 Task: Create a task  Integrate website with a new web analytics platform , assign it to team member softage.1@softage.net in the project AppWave and update the status of the task to  At Risk , set the priority of the task to Medium
Action: Mouse moved to (97, 360)
Screenshot: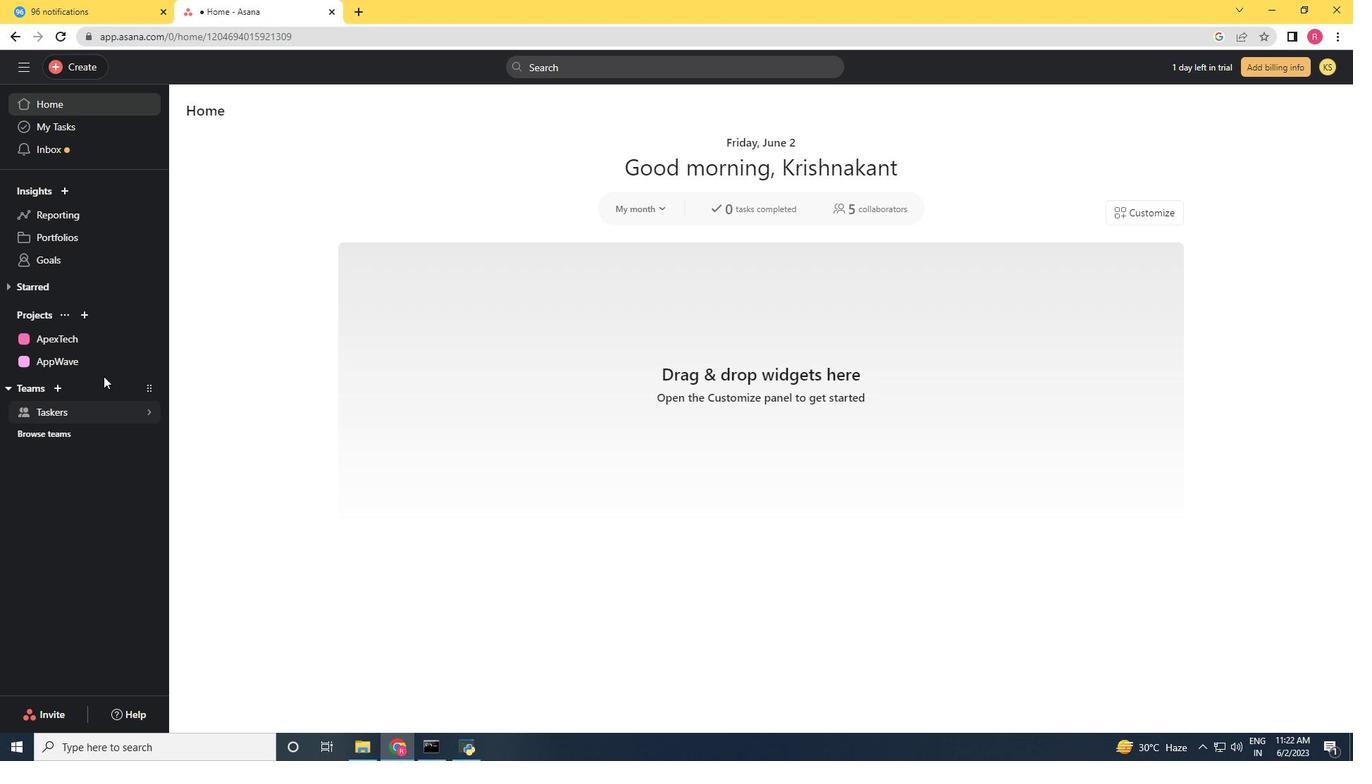 
Action: Mouse pressed left at (97, 360)
Screenshot: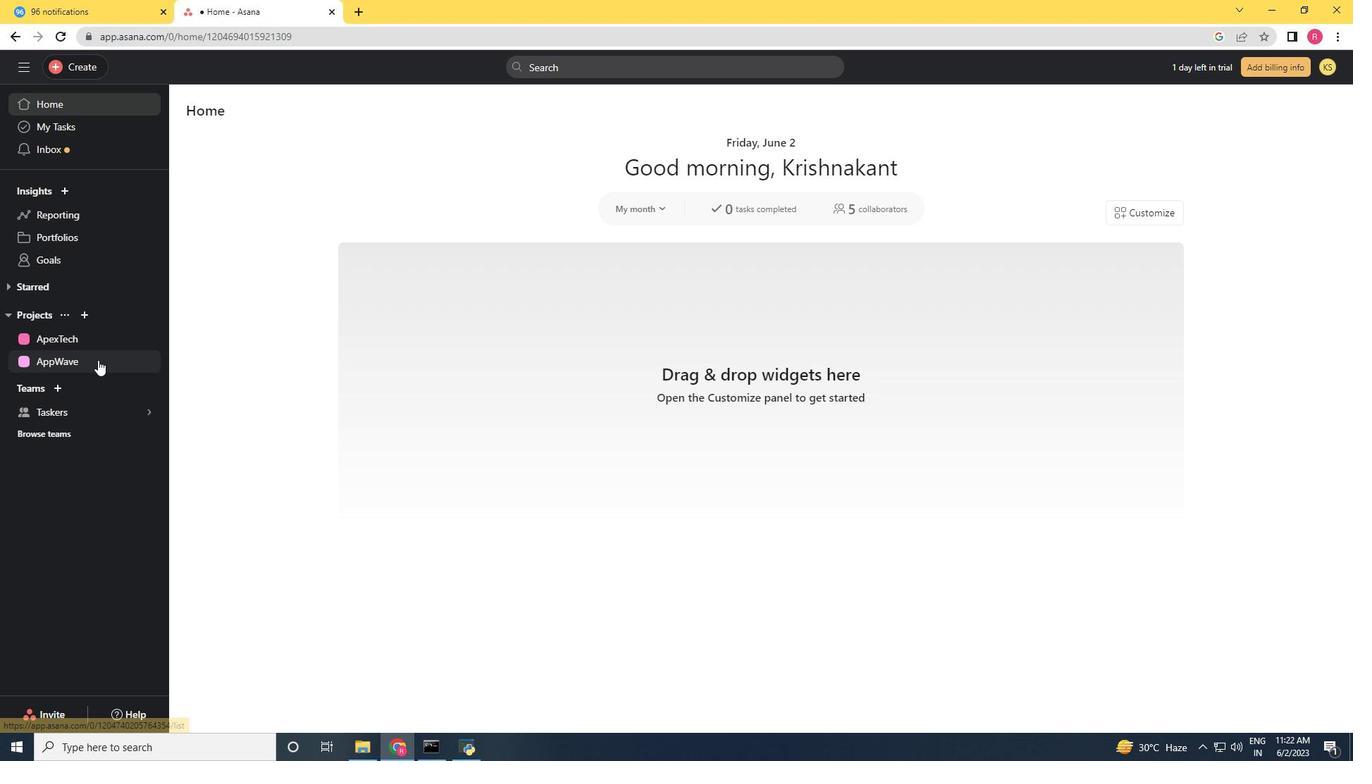 
Action: Mouse moved to (76, 69)
Screenshot: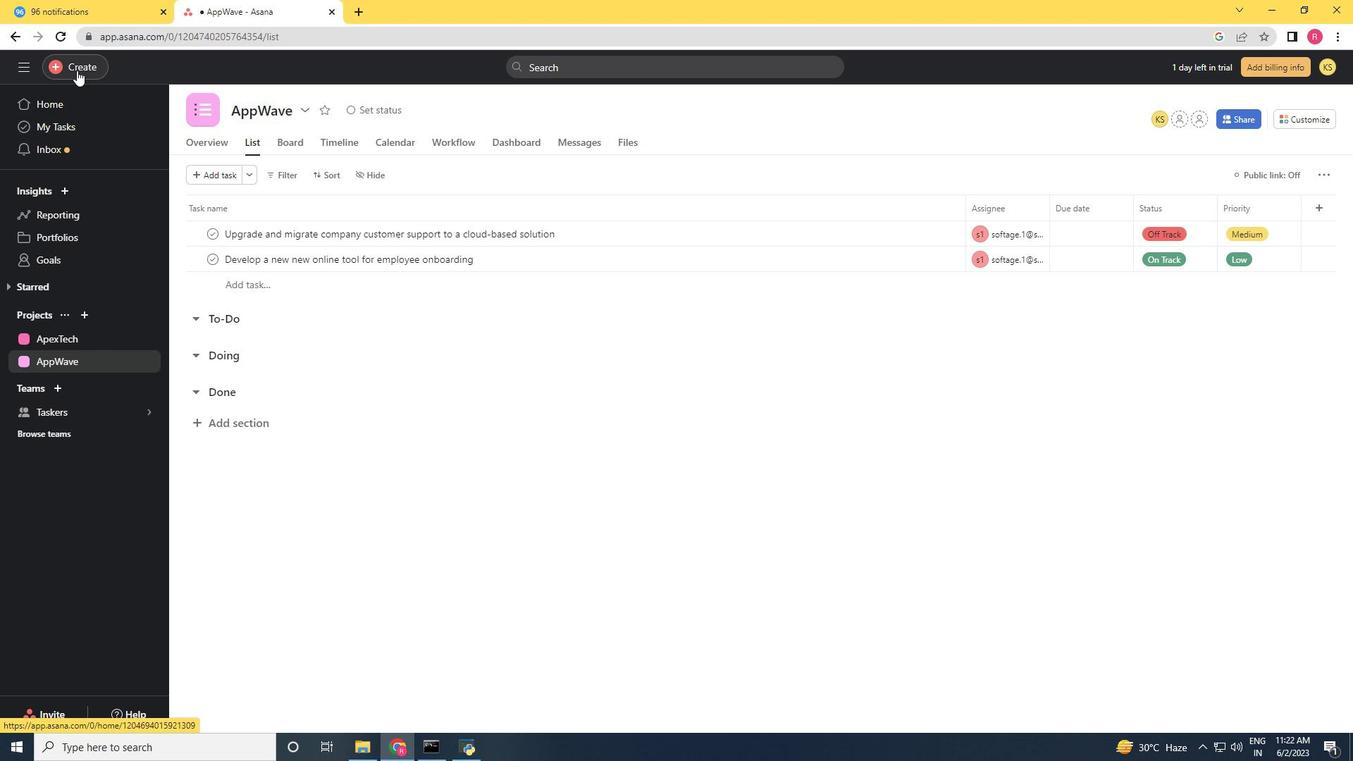 
Action: Mouse pressed left at (76, 69)
Screenshot: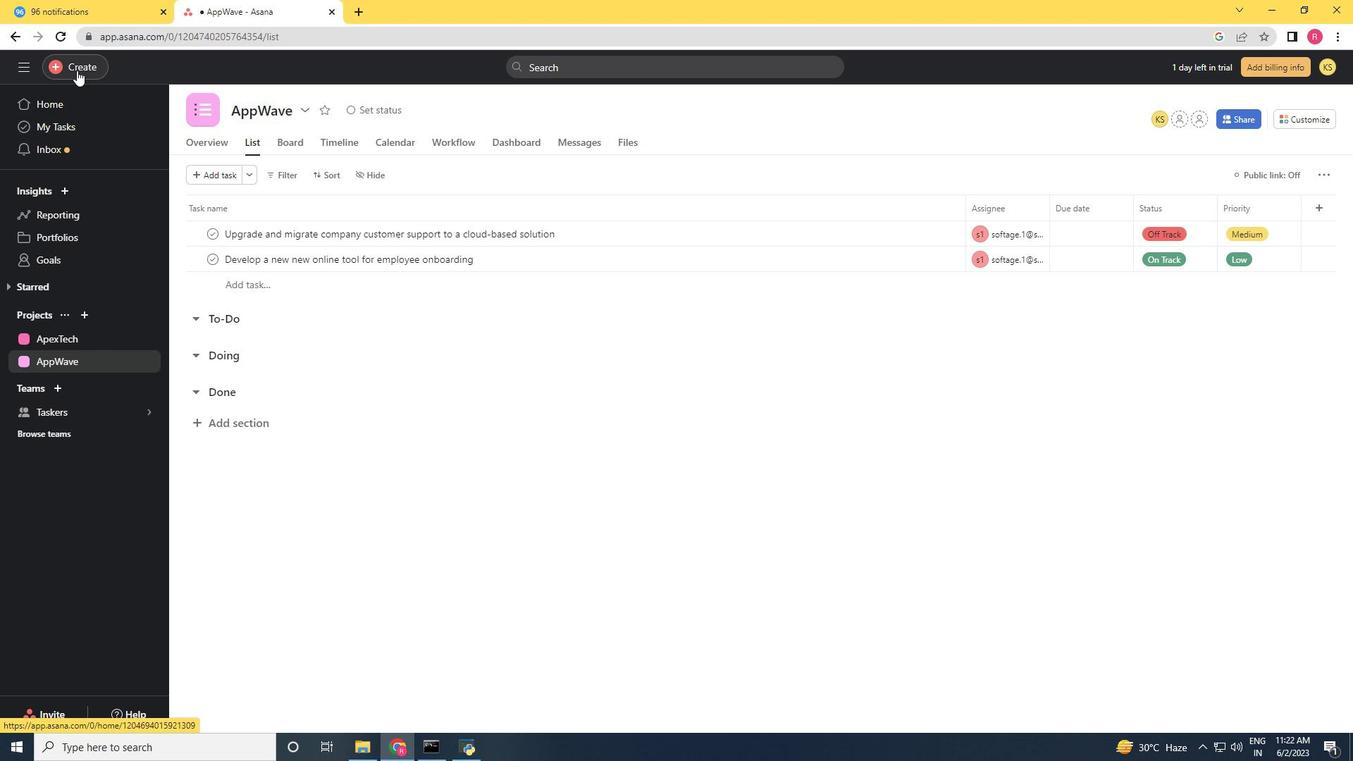 
Action: Mouse moved to (132, 81)
Screenshot: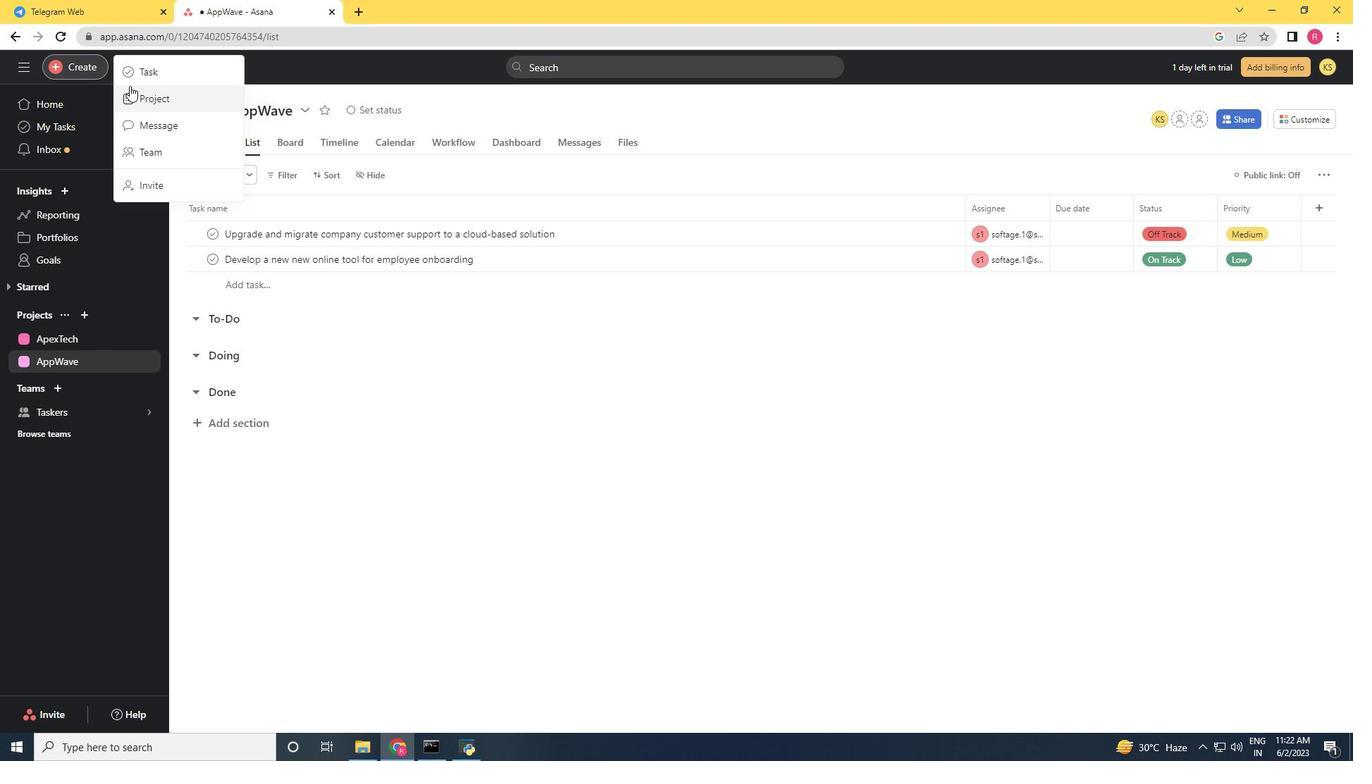 
Action: Mouse pressed left at (132, 81)
Screenshot: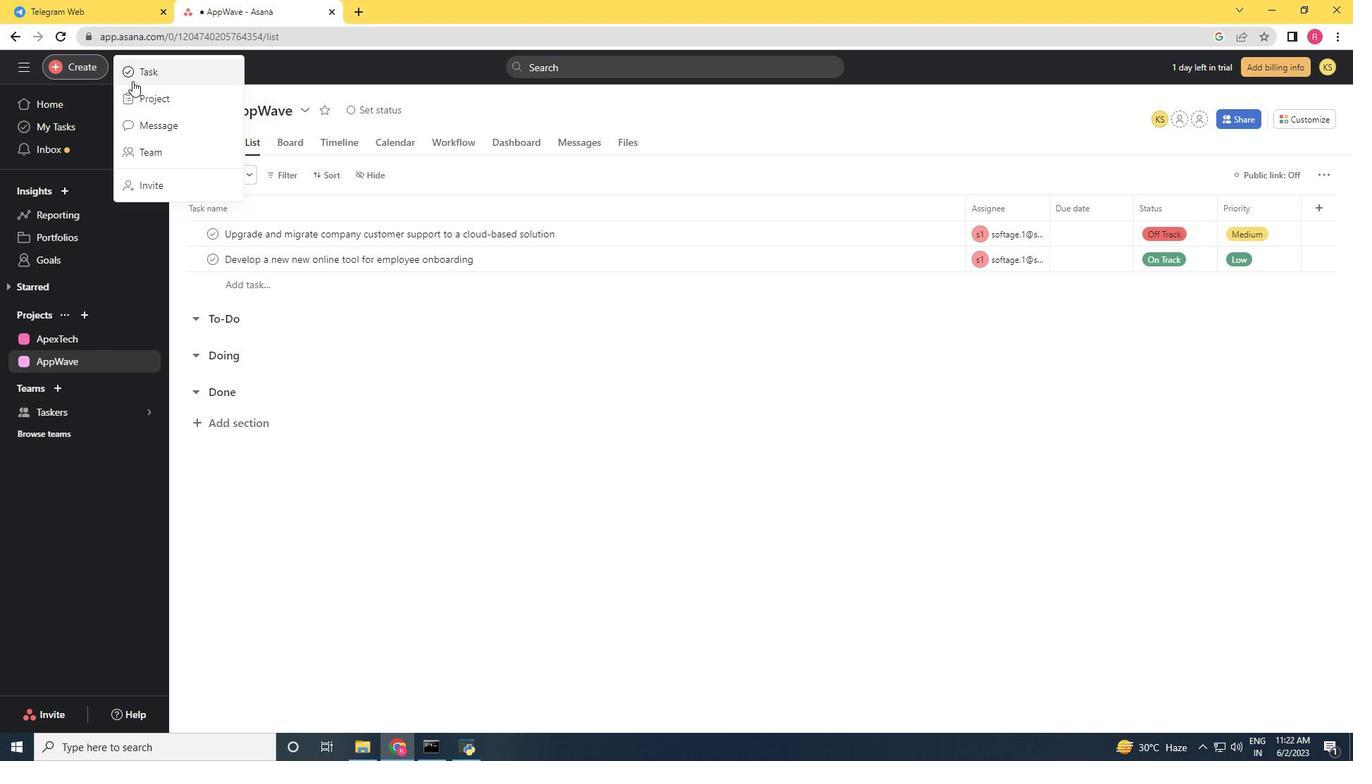 
Action: Mouse moved to (174, 127)
Screenshot: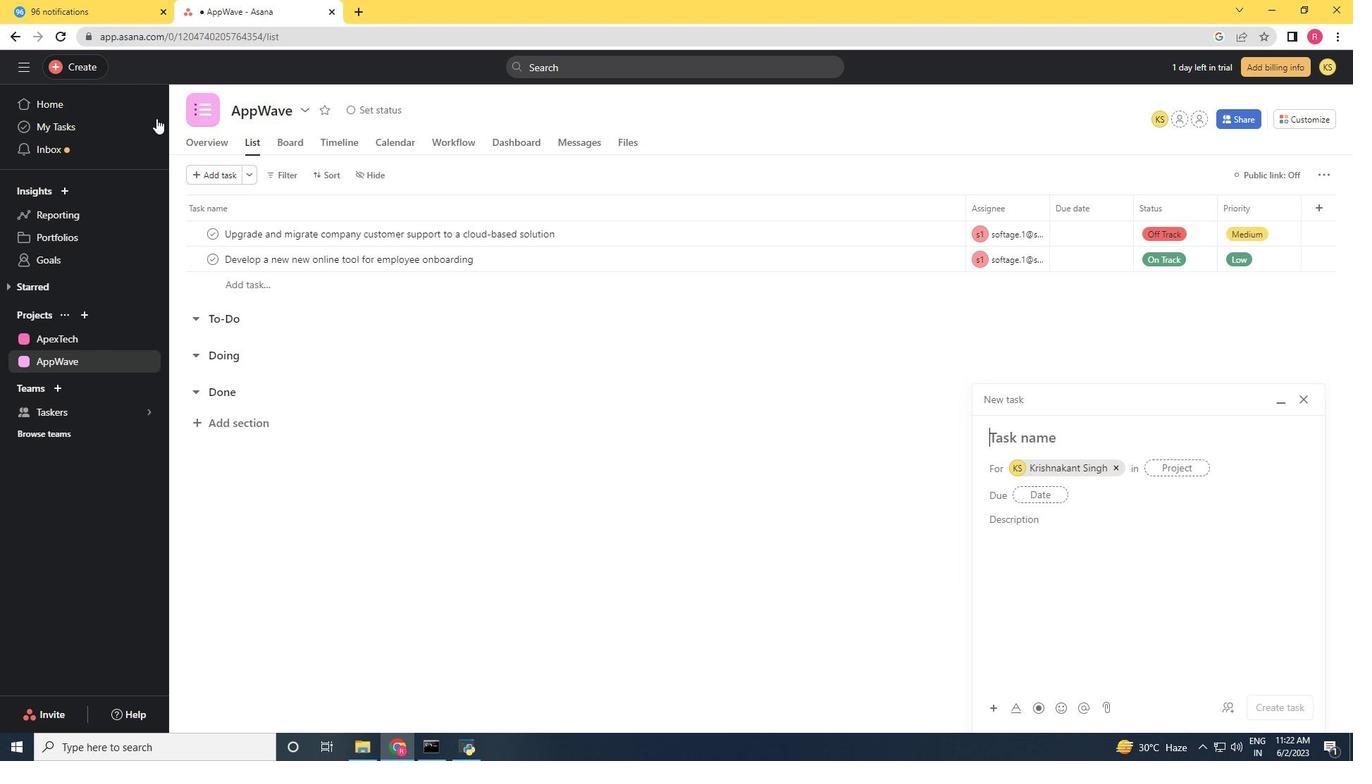 
Action: Key pressed <Key.shift>Inter<Key.backspace>grate<Key.space>website<Key.space>with<Key.space>a<Key.space>new<Key.space>web<Key.space>analytics<Key.space>platform<Key.space>
Screenshot: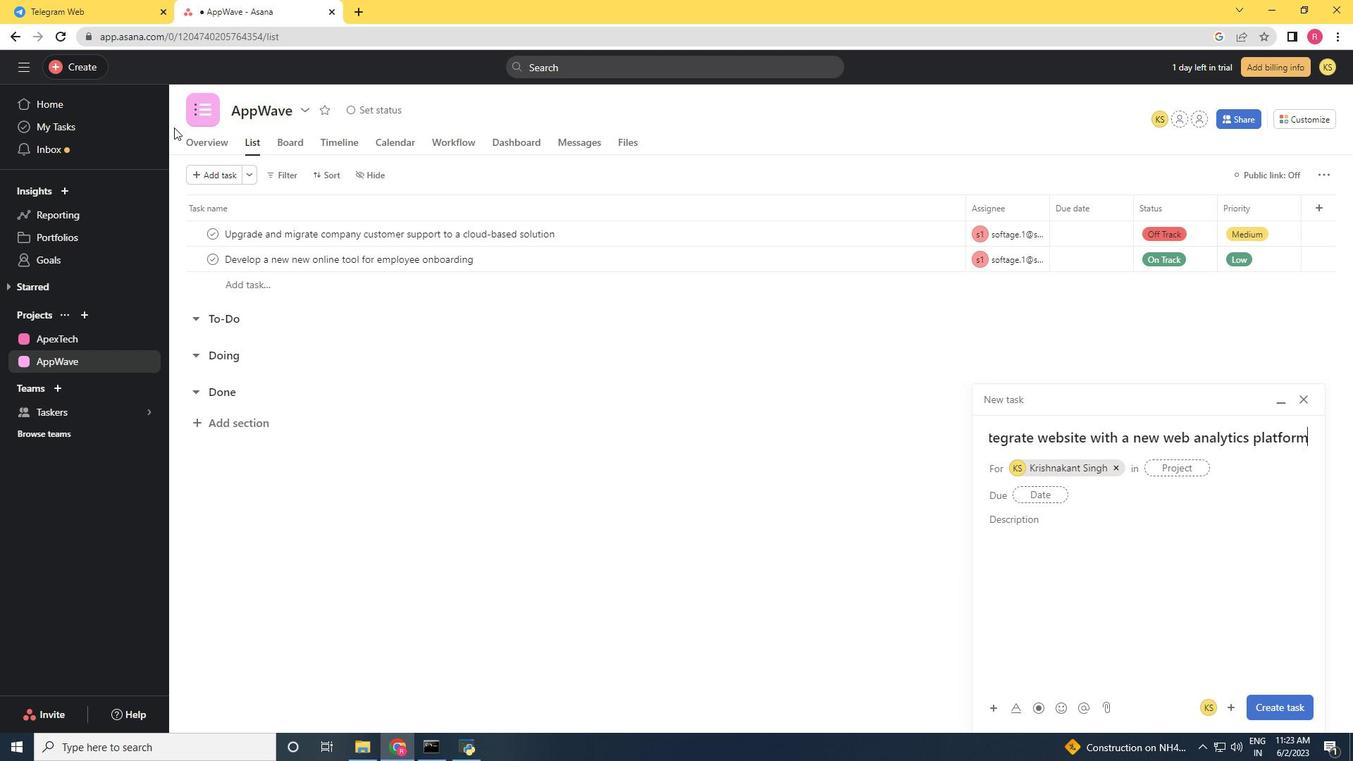 
Action: Mouse moved to (1120, 465)
Screenshot: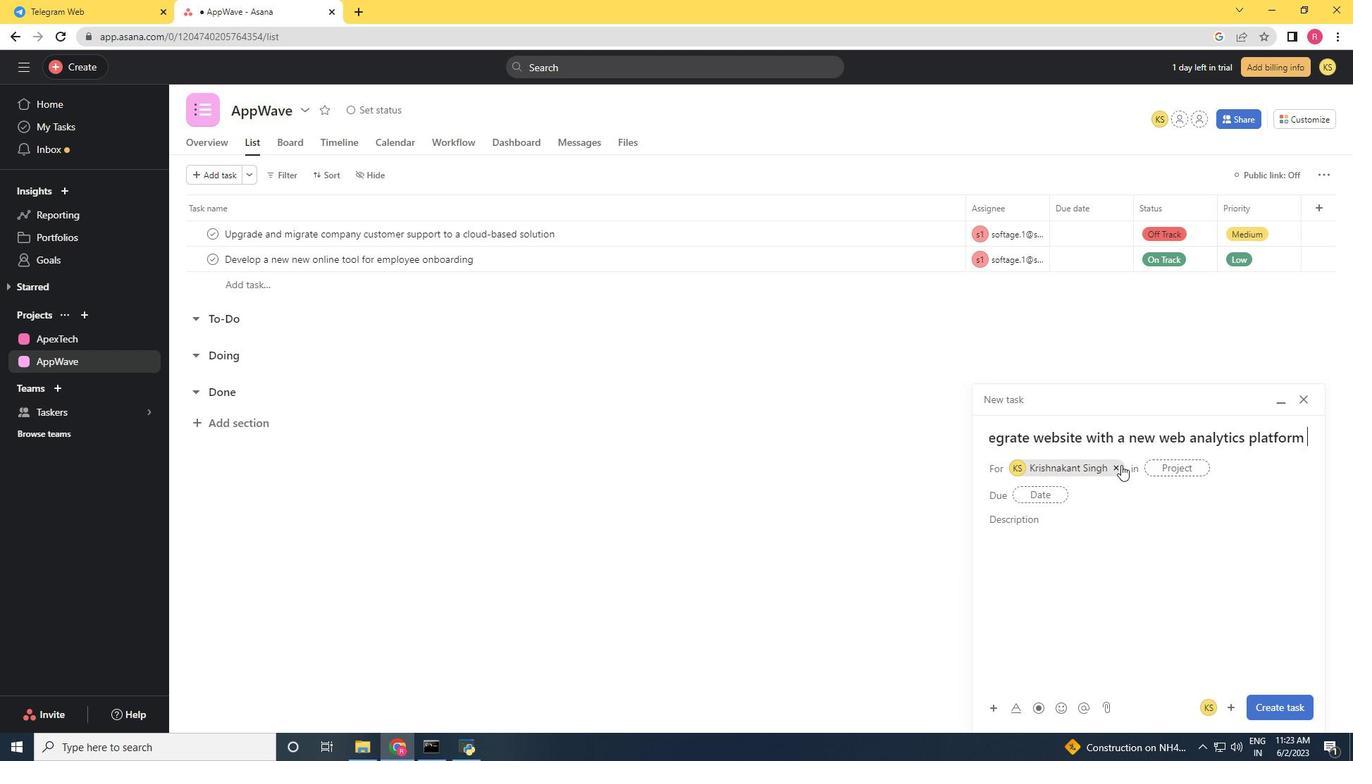 
Action: Mouse pressed left at (1120, 465)
Screenshot: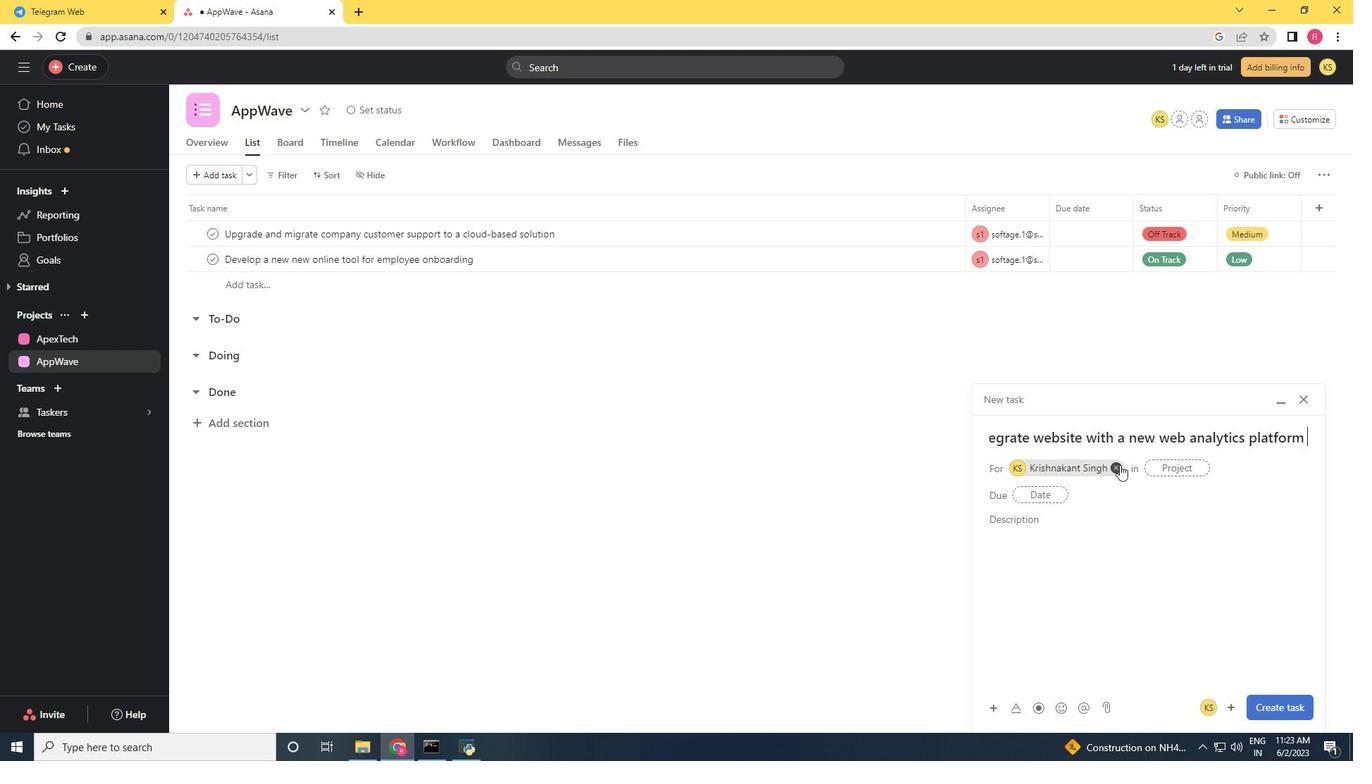 
Action: Mouse moved to (1046, 463)
Screenshot: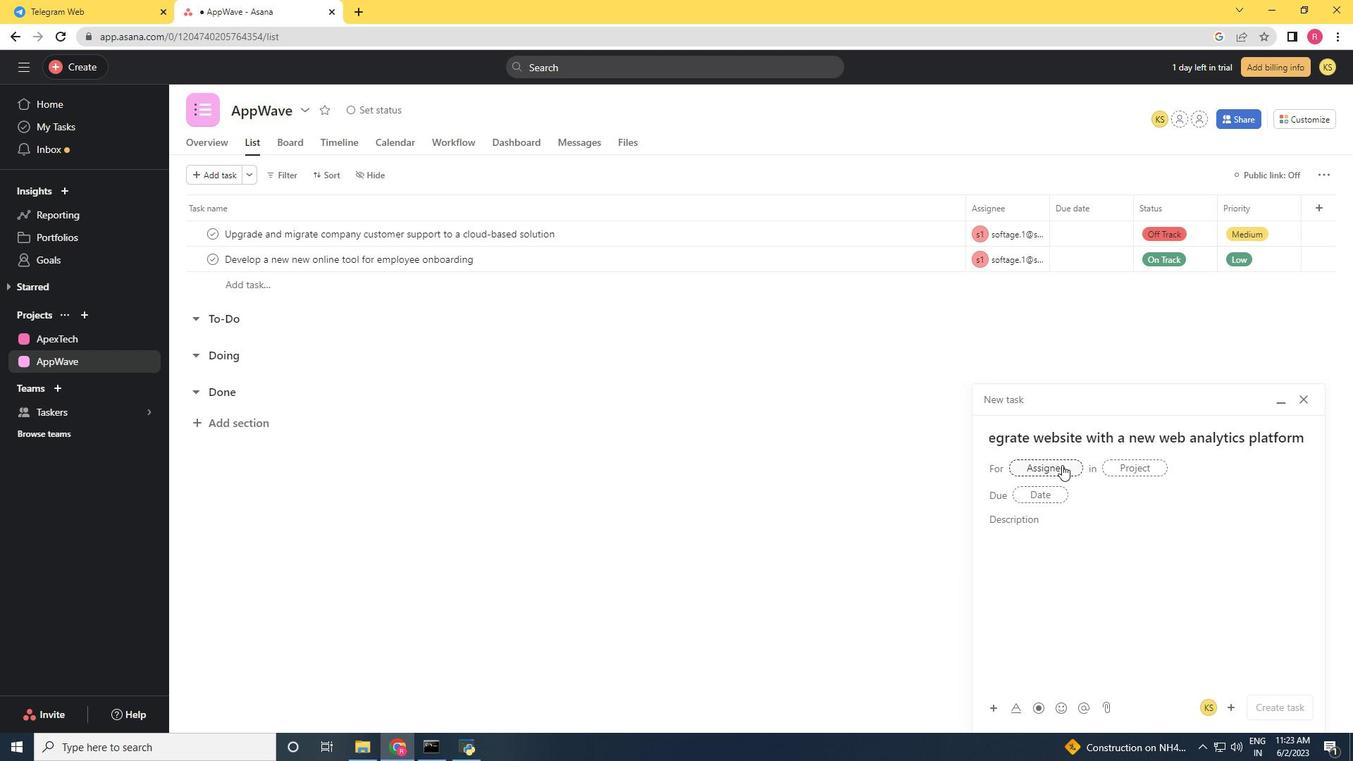 
Action: Mouse pressed left at (1046, 463)
Screenshot: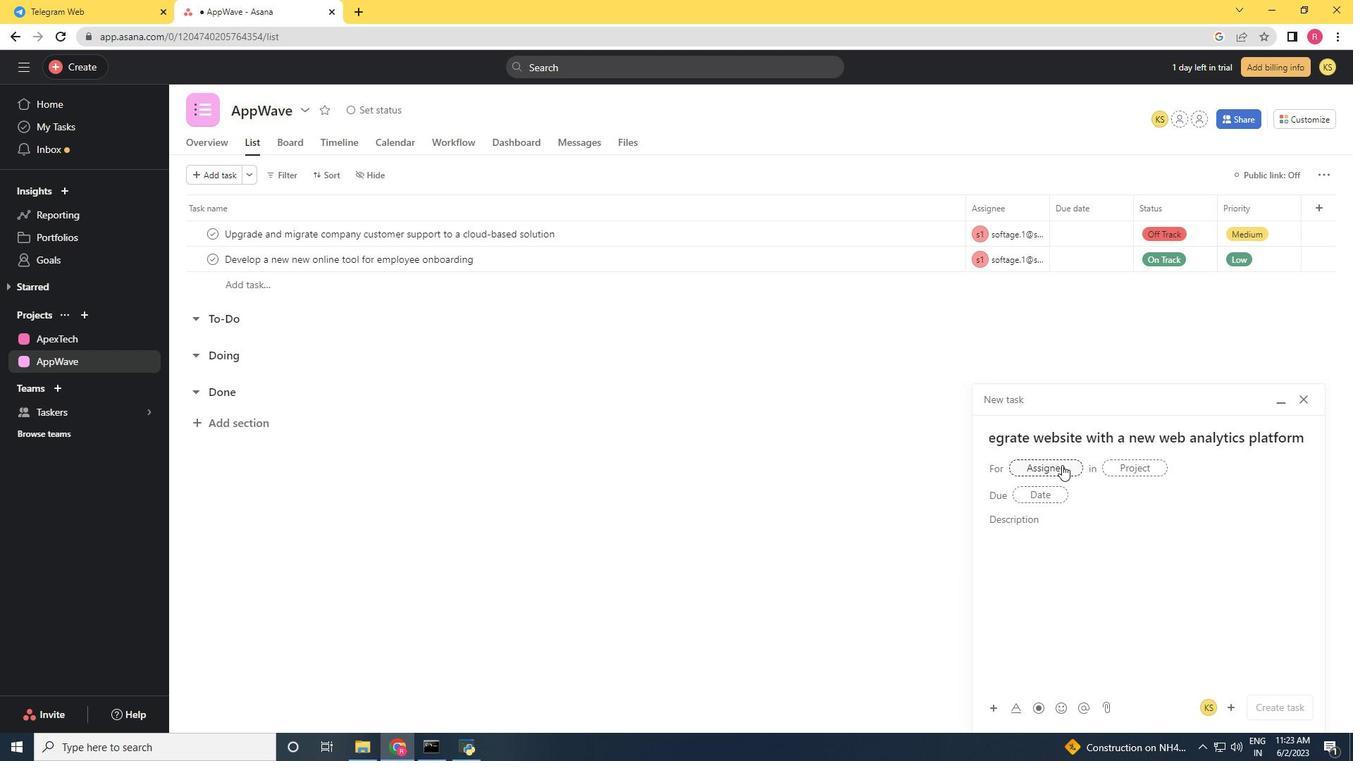 
Action: Key pressed softage.1<Key.shift>@softage.net
Screenshot: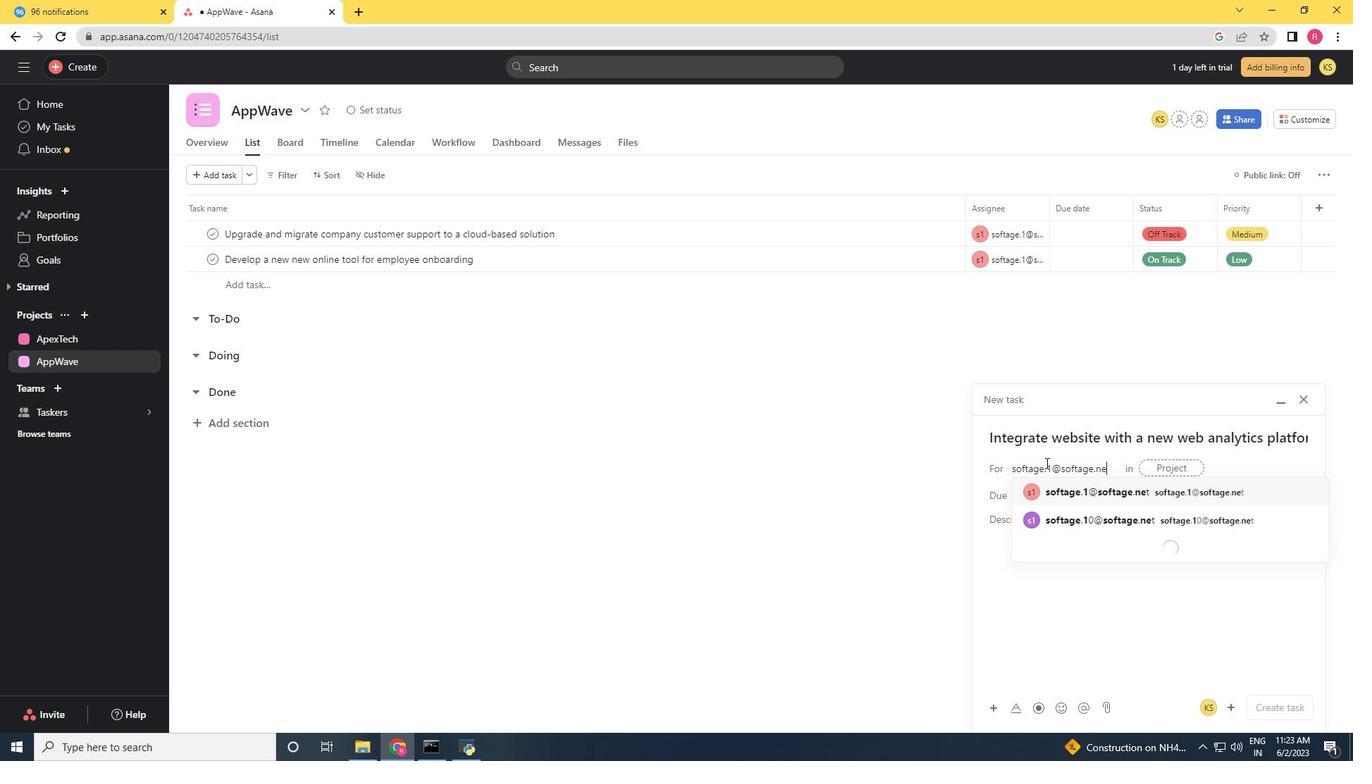 
Action: Mouse moved to (1069, 487)
Screenshot: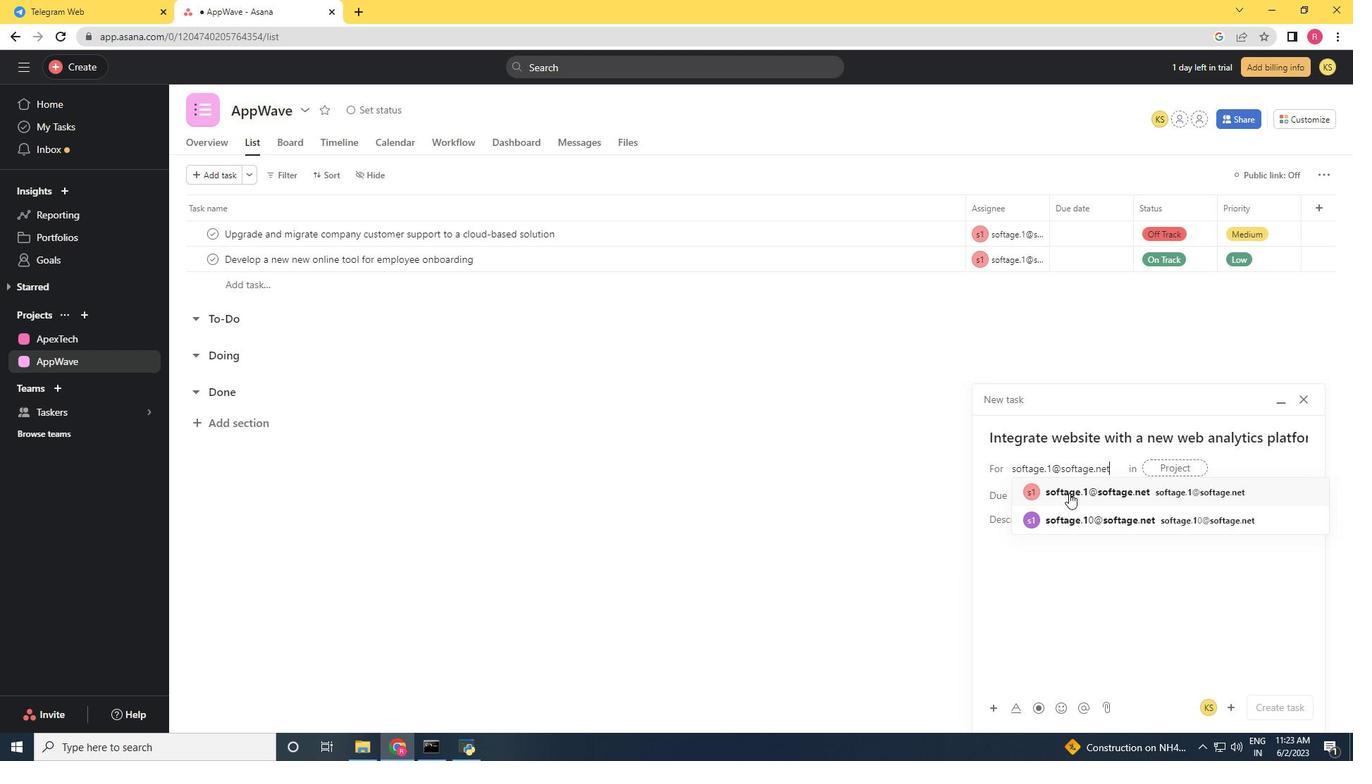 
Action: Mouse pressed left at (1069, 487)
Screenshot: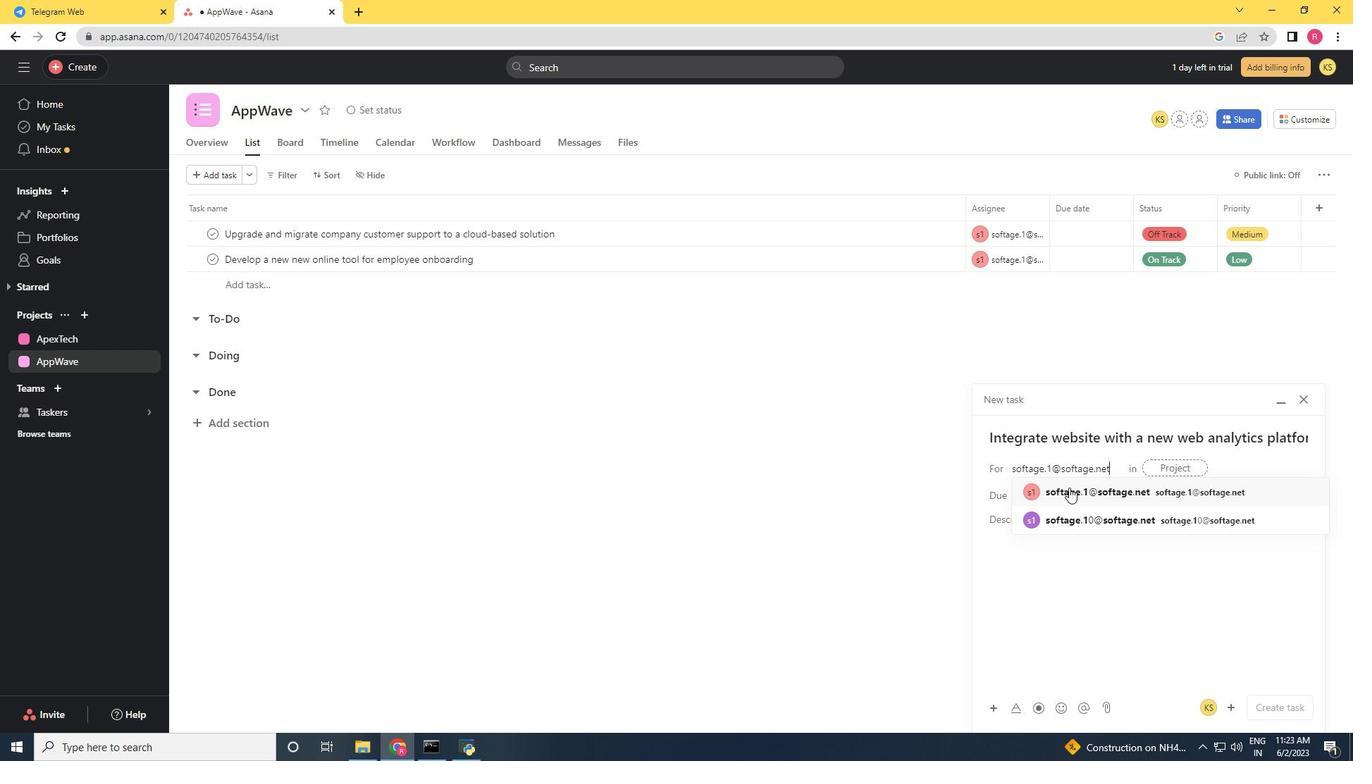 
Action: Mouse moved to (971, 527)
Screenshot: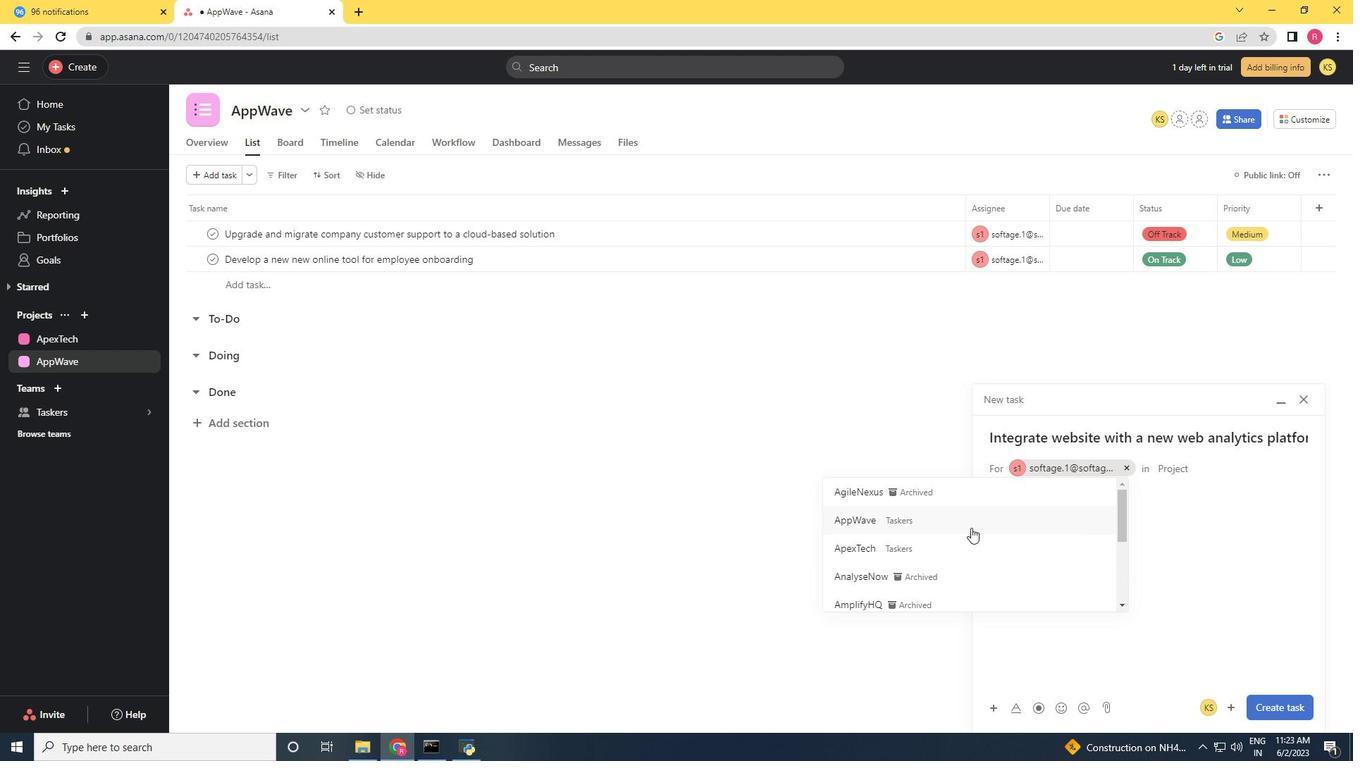 
Action: Mouse pressed left at (971, 527)
Screenshot: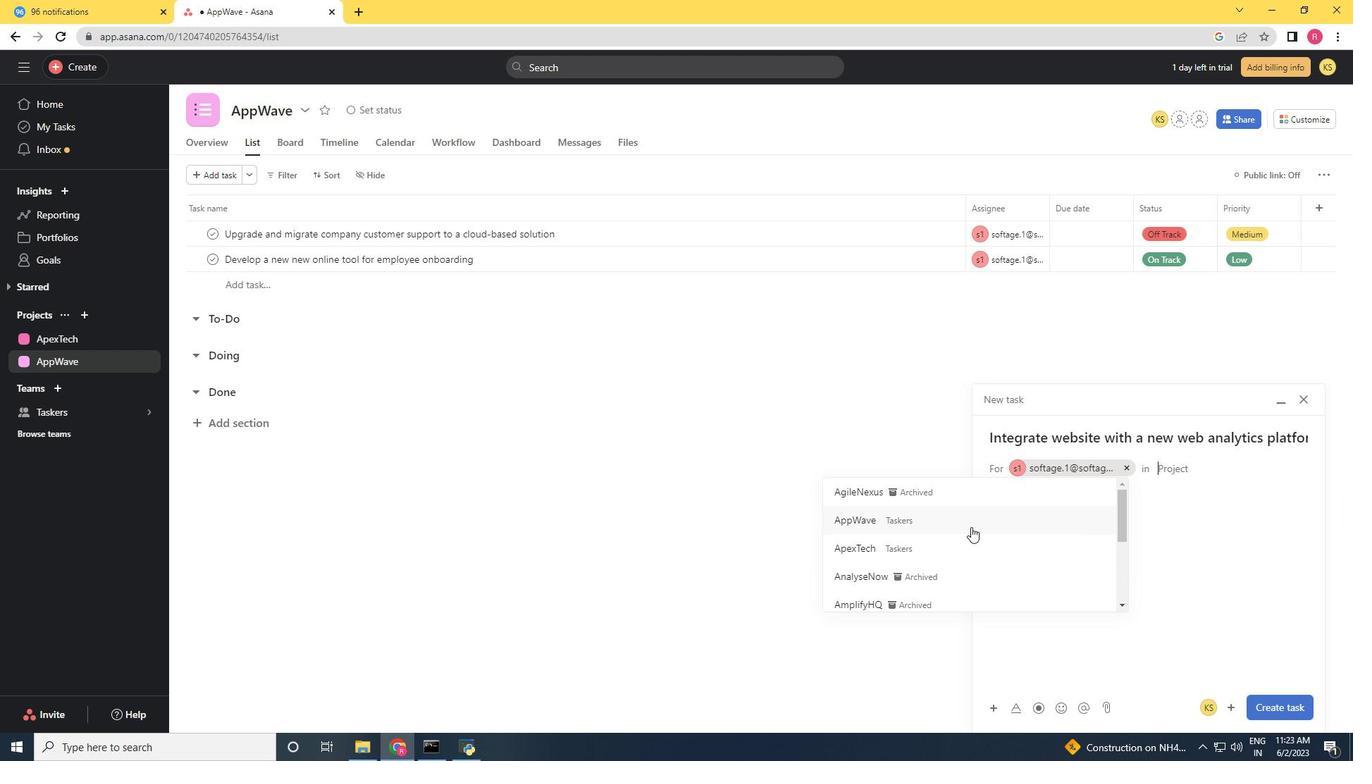 
Action: Mouse moved to (1053, 532)
Screenshot: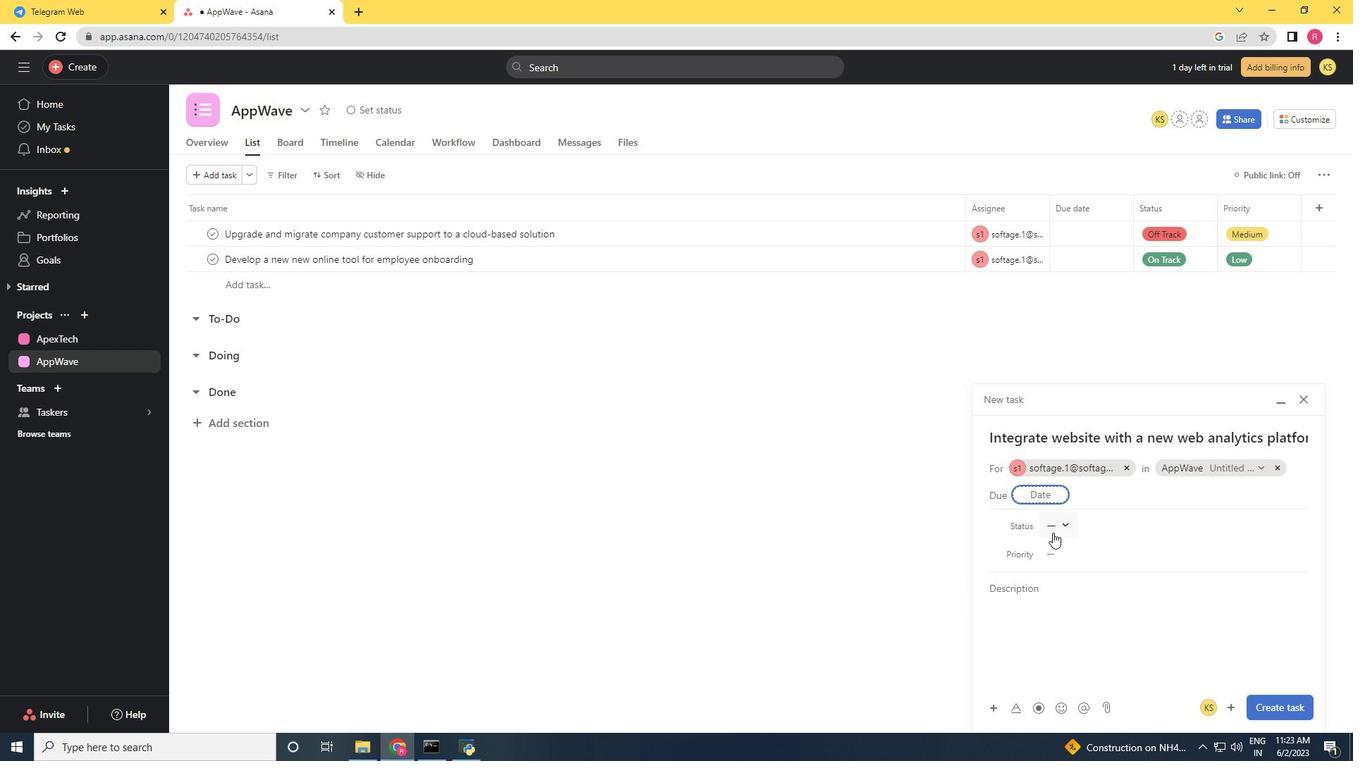 
Action: Mouse pressed left at (1053, 532)
Screenshot: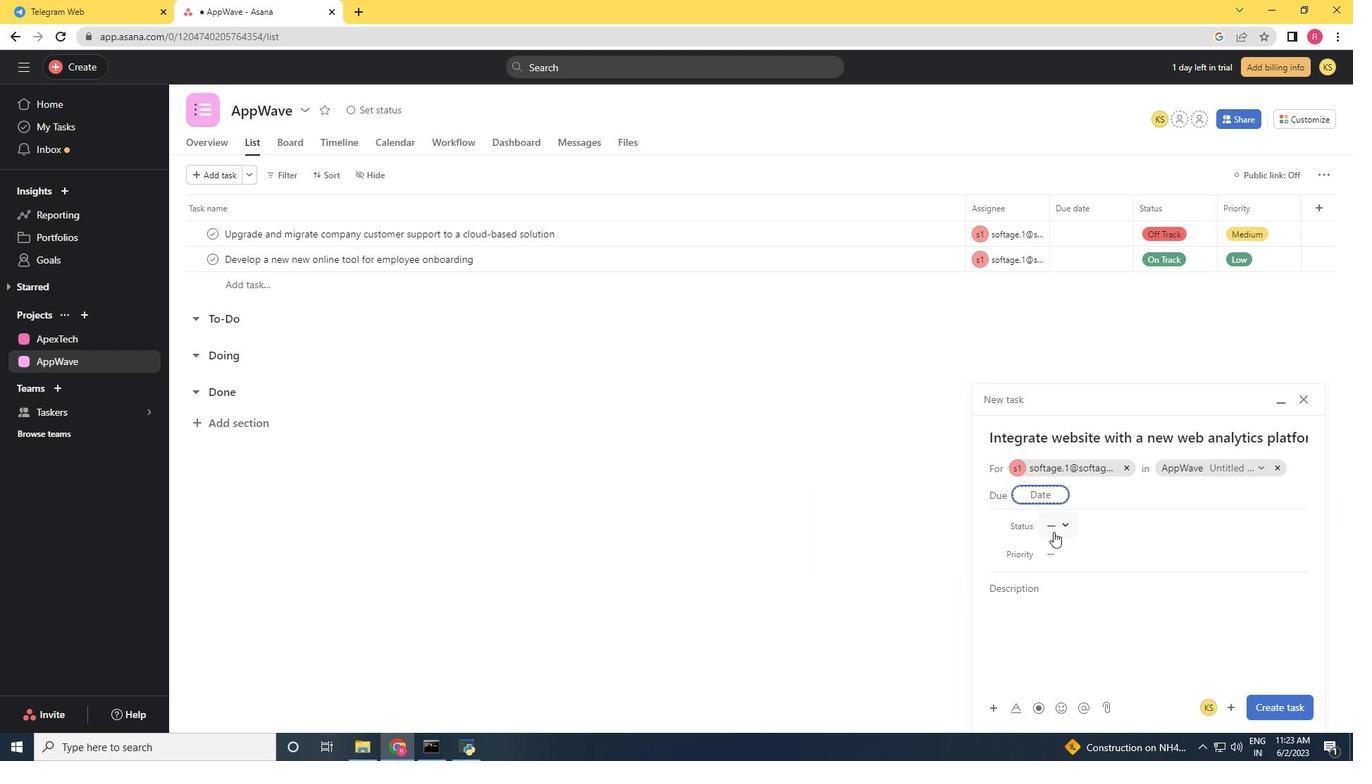 
Action: Mouse moved to (1100, 621)
Screenshot: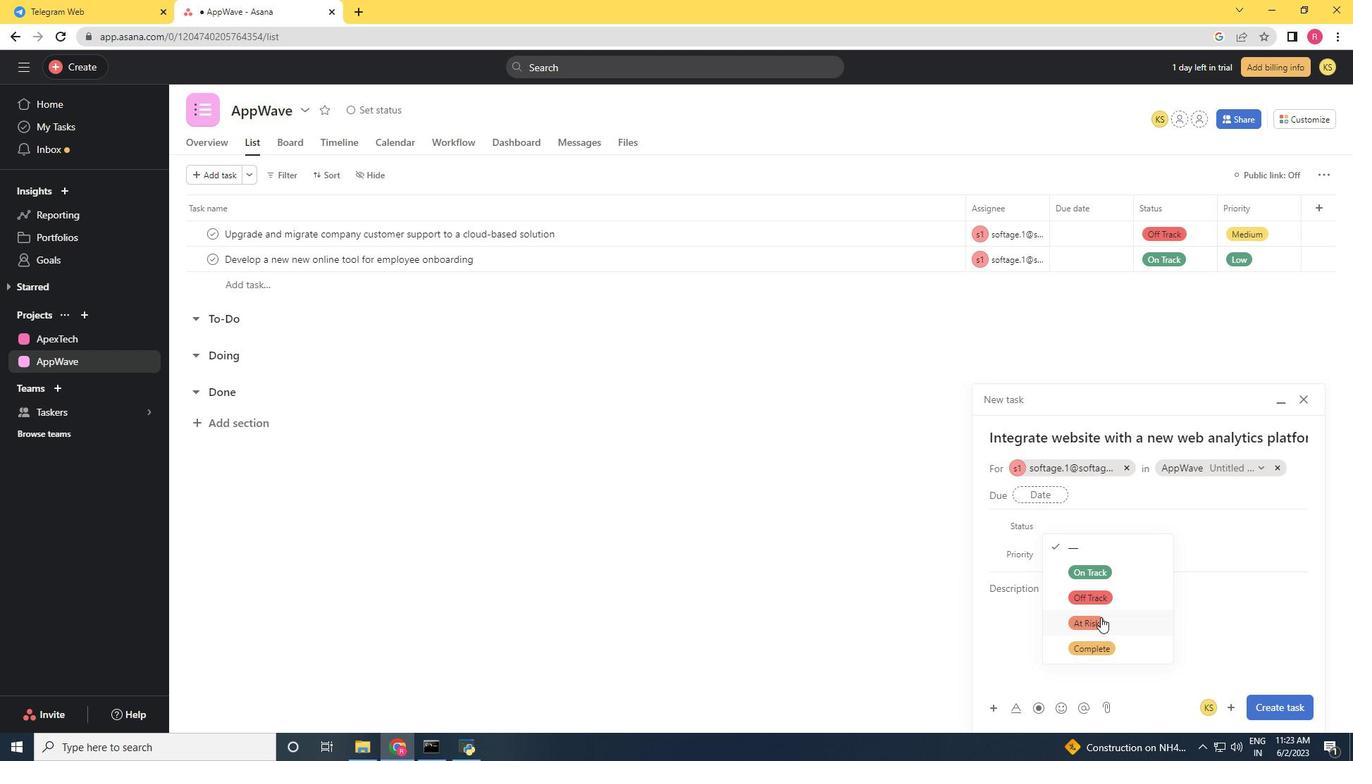 
Action: Mouse pressed left at (1100, 621)
Screenshot: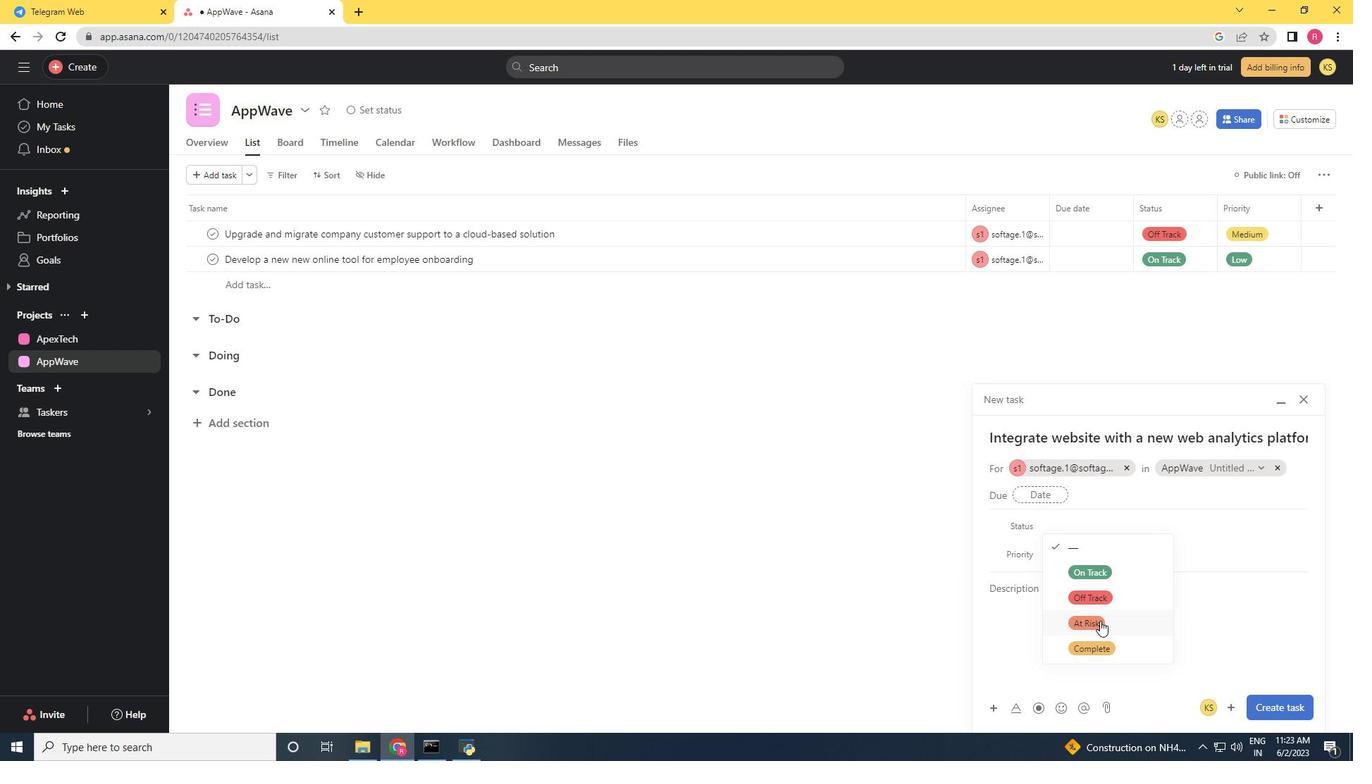 
Action: Mouse moved to (1058, 559)
Screenshot: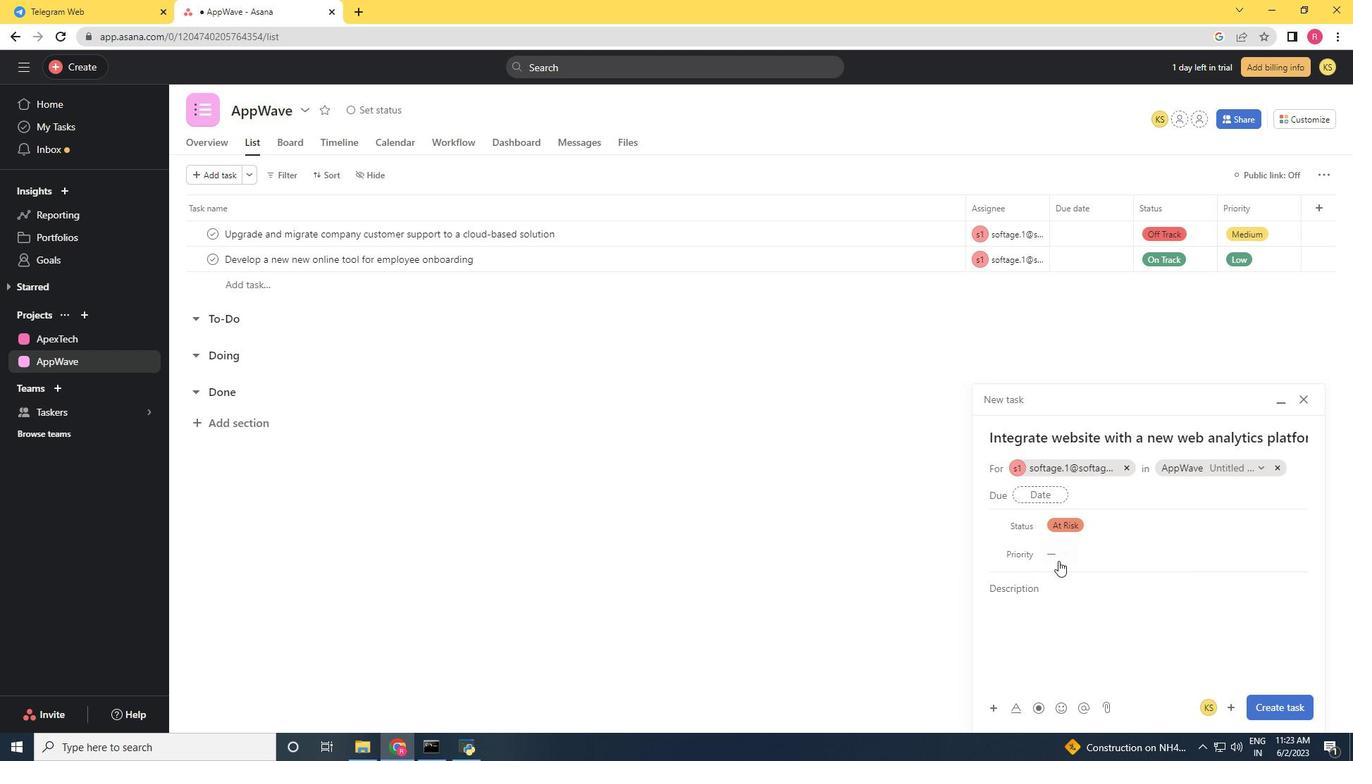 
Action: Mouse pressed left at (1058, 559)
Screenshot: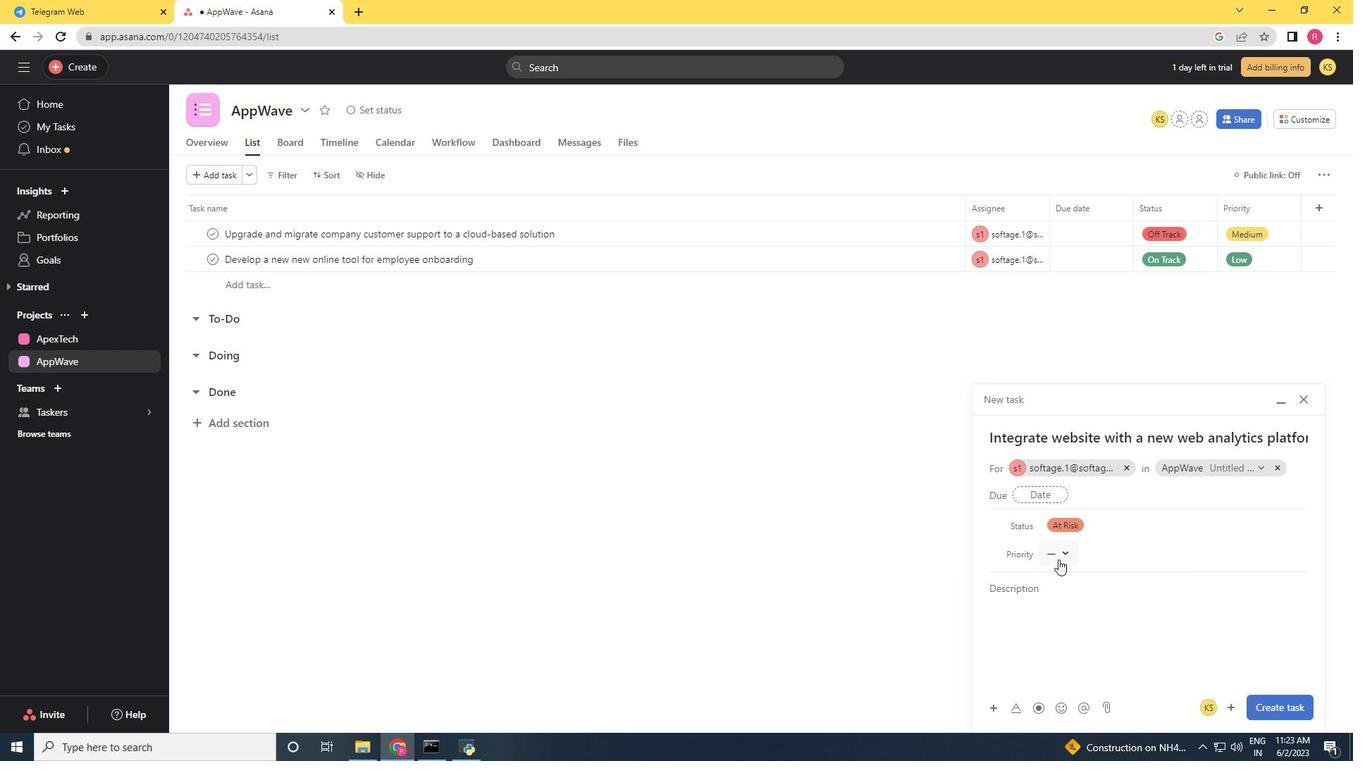 
Action: Mouse moved to (1087, 621)
Screenshot: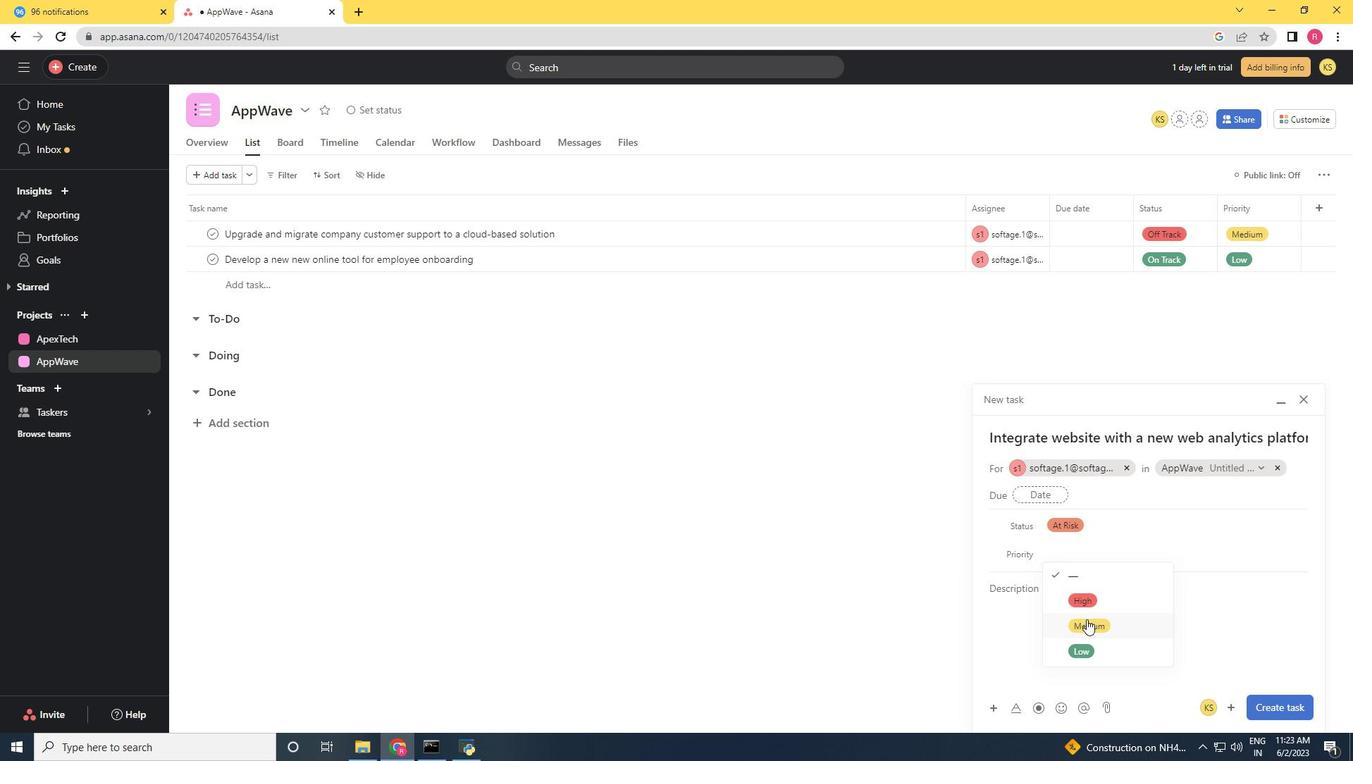
Action: Mouse pressed left at (1087, 621)
Screenshot: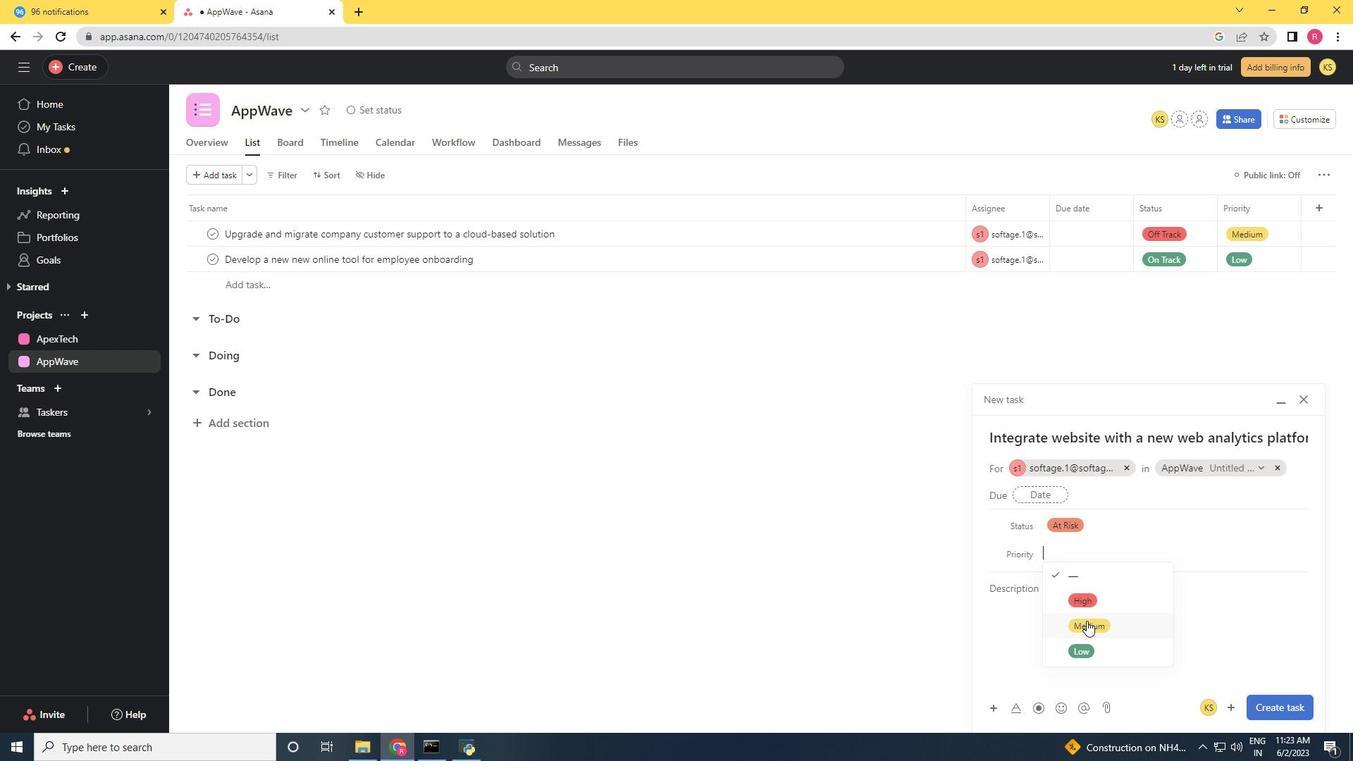 
Action: Mouse moved to (1272, 711)
Screenshot: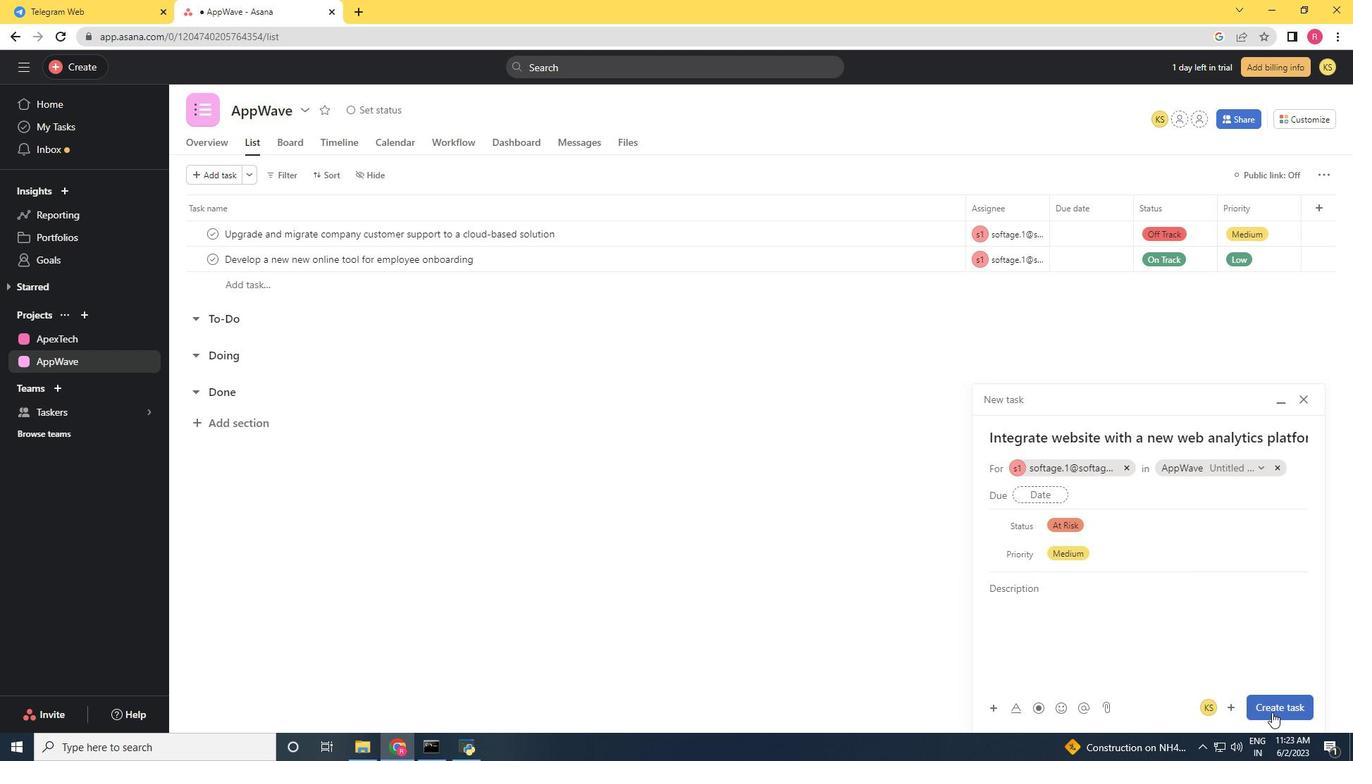 
Action: Mouse pressed left at (1272, 711)
Screenshot: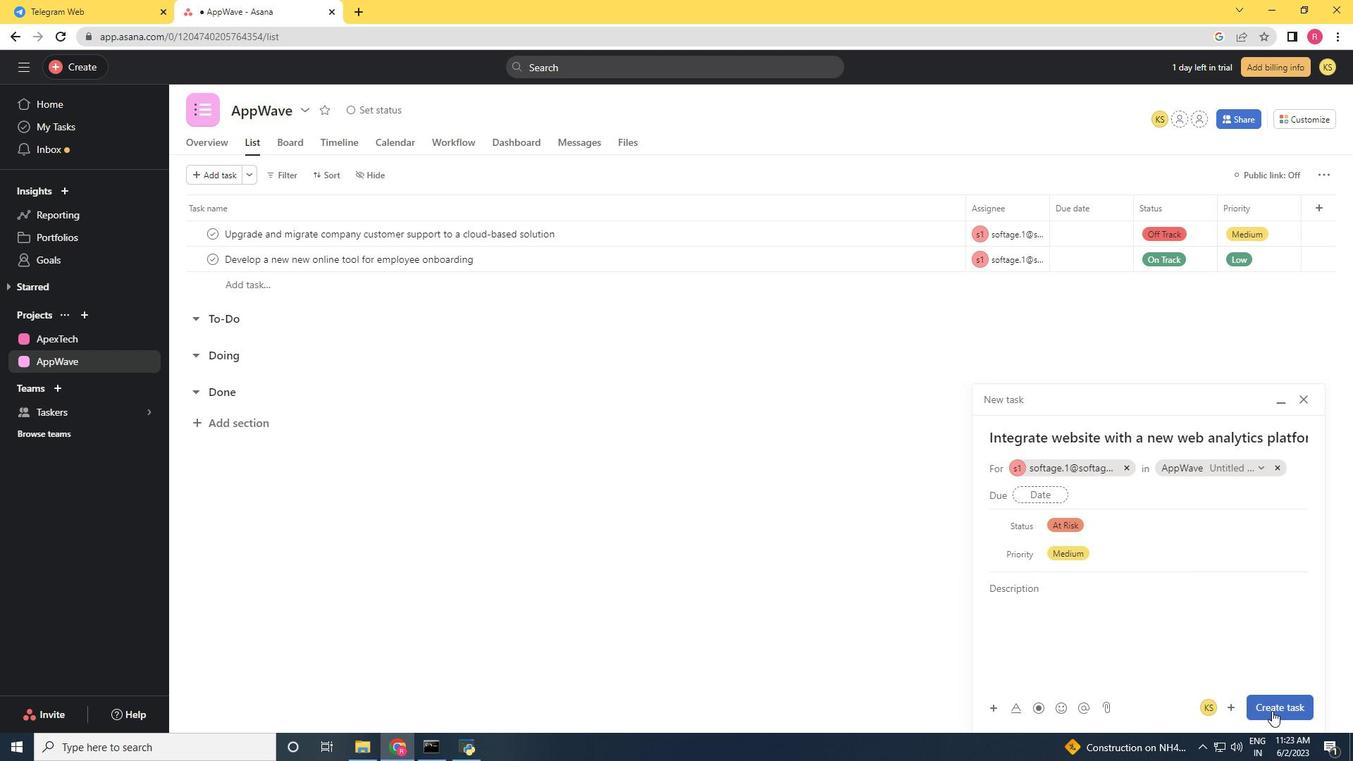 
Action: Mouse moved to (1186, 695)
Screenshot: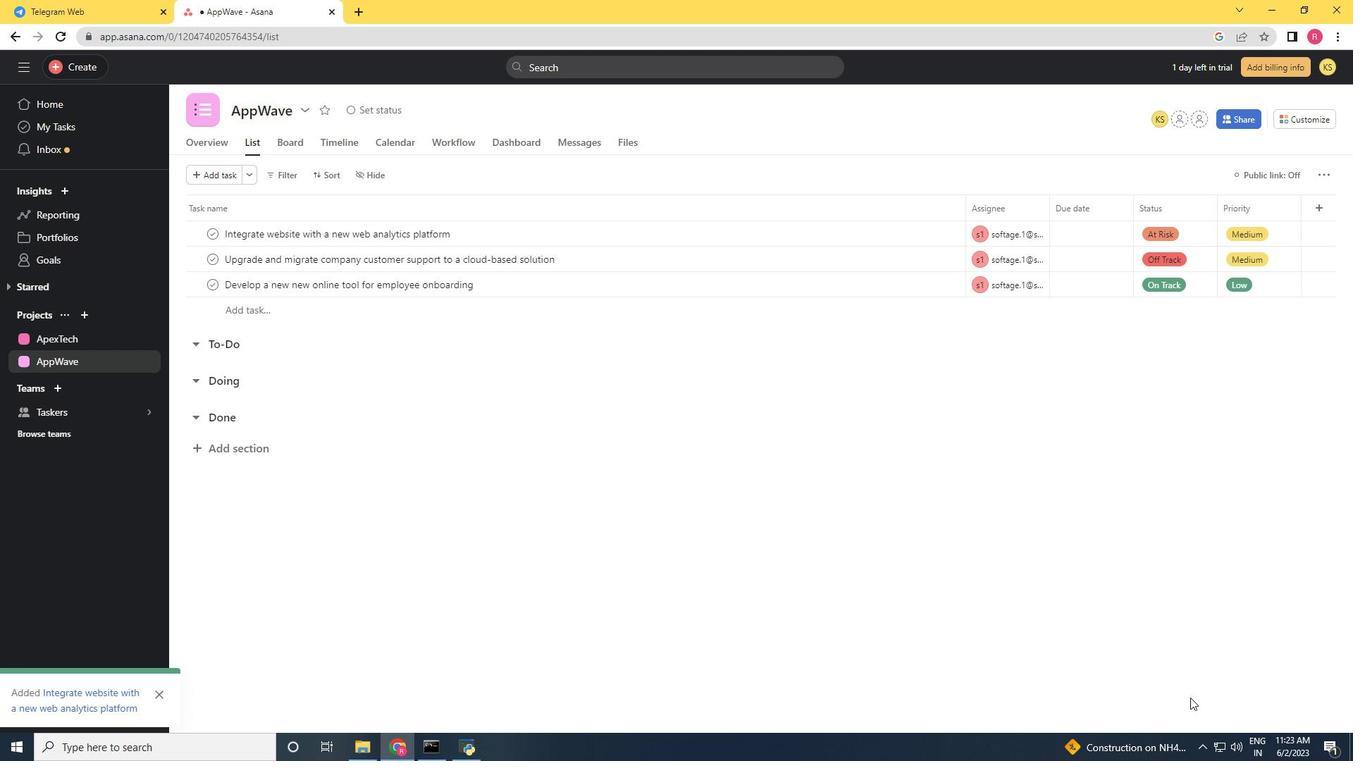 
